 Task: Open a blank sheet, save the file as rain.odt Insert a picture of 'Rain' with name  ' Rain.png ' Apply border to the image, change style to Dashed line, color Light Green and width '2 pt'
Action: Mouse moved to (225, 170)
Screenshot: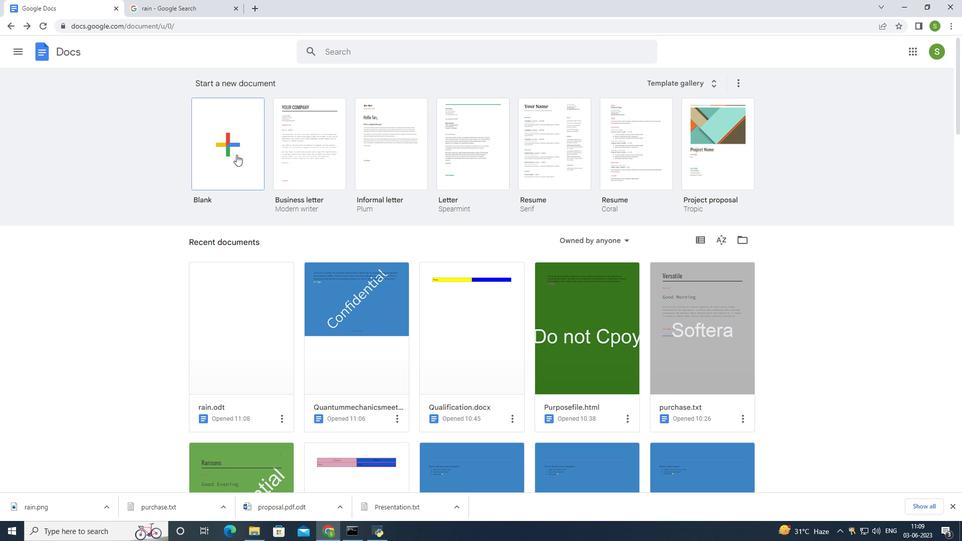 
Action: Mouse pressed left at (225, 170)
Screenshot: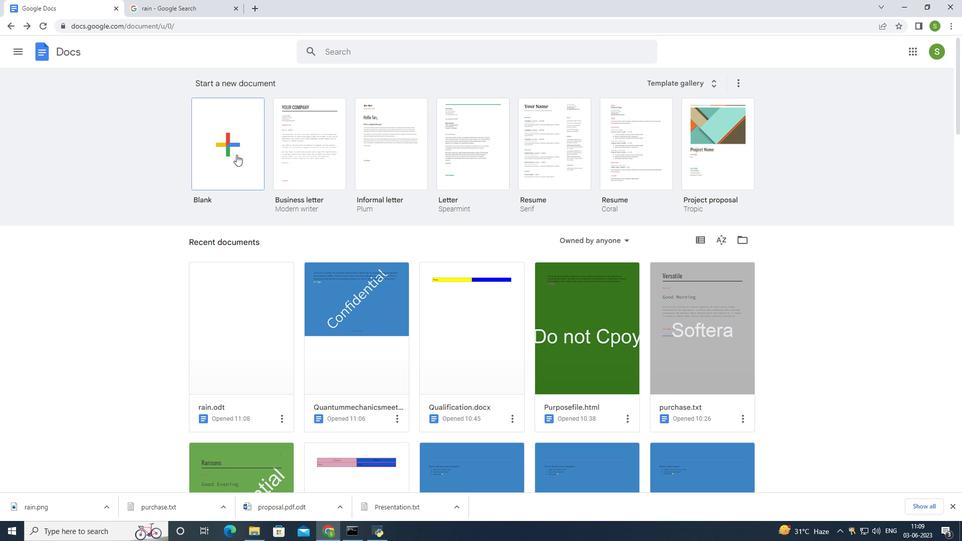 
Action: Mouse moved to (105, 44)
Screenshot: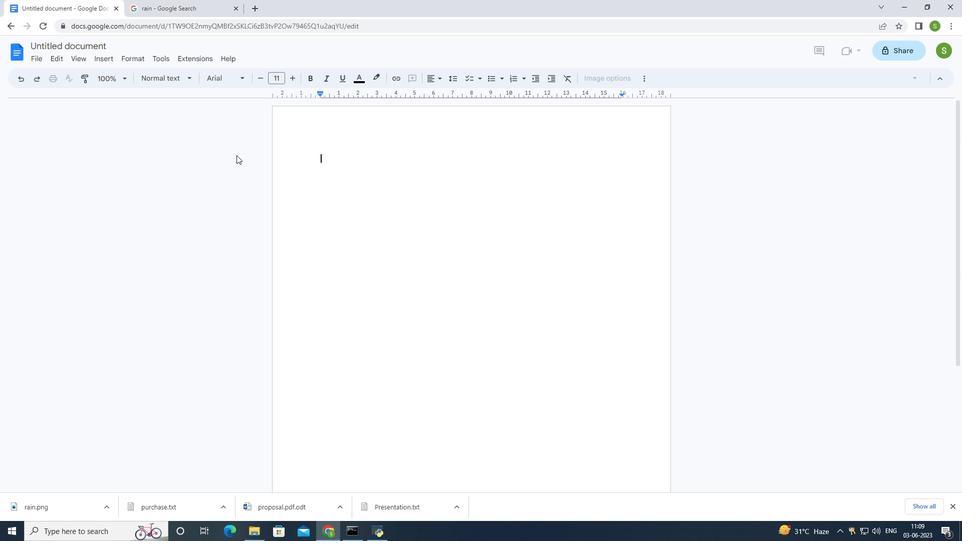 
Action: Mouse pressed left at (105, 44)
Screenshot: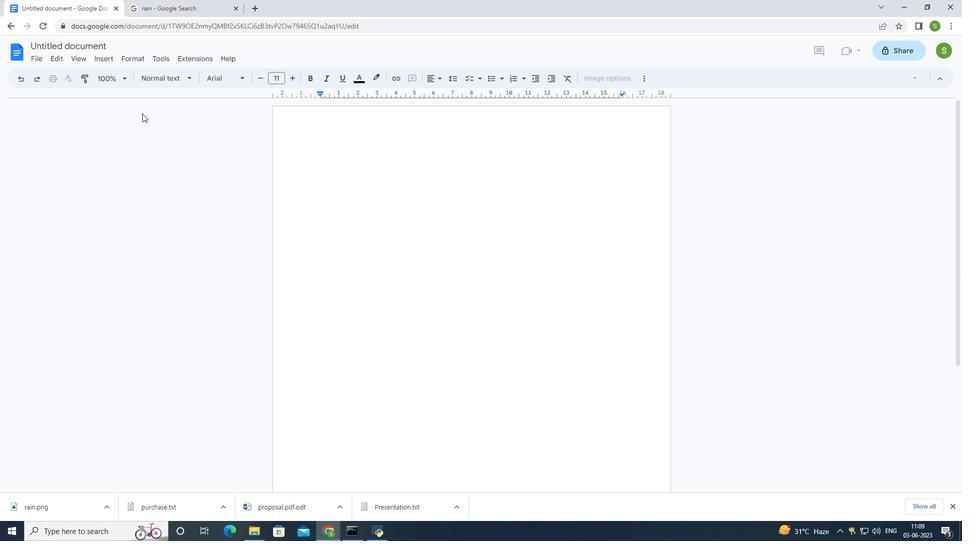 
Action: Mouse moved to (258, 333)
Screenshot: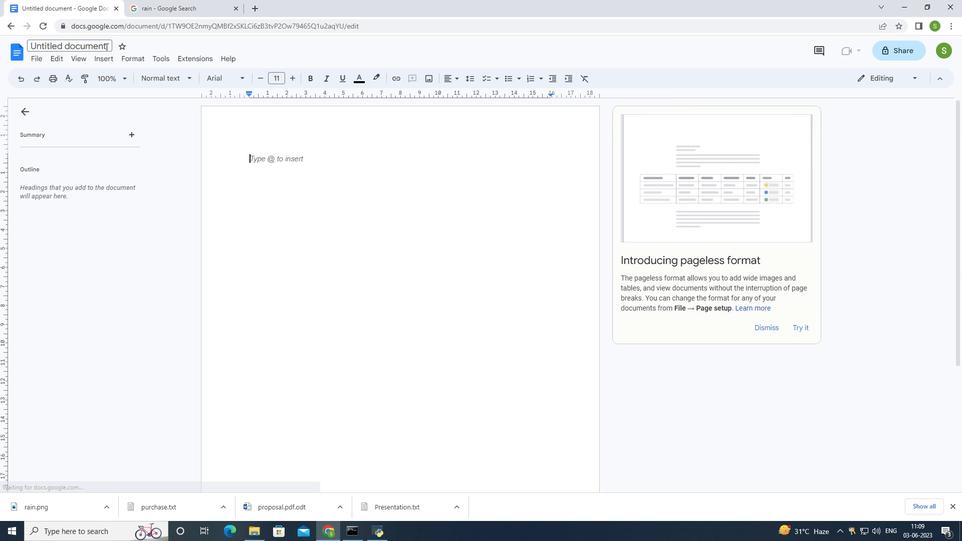 
Action: Key pressed rain.odt<Key.enter>
Screenshot: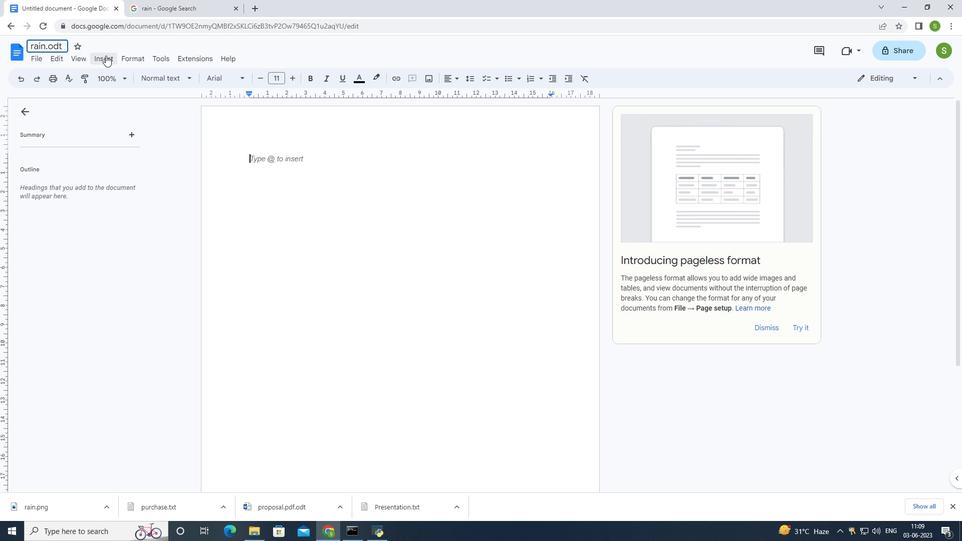 
Action: Mouse moved to (236, 154)
Screenshot: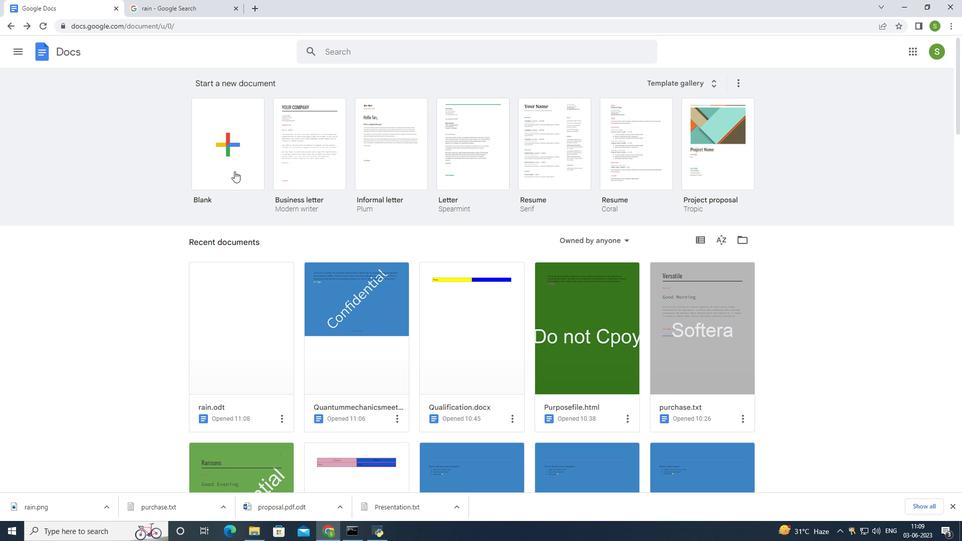 
Action: Mouse pressed left at (236, 154)
Screenshot: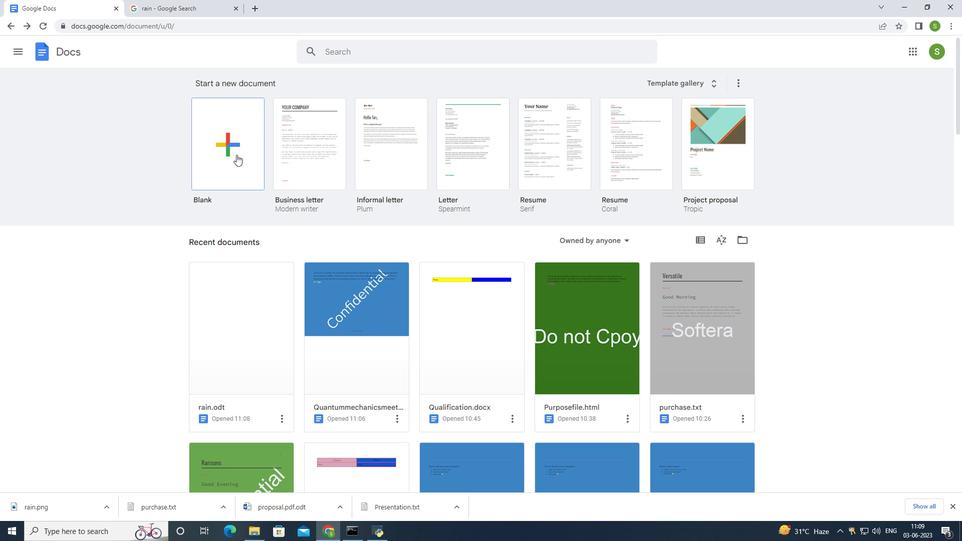 
Action: Mouse moved to (105, 47)
Screenshot: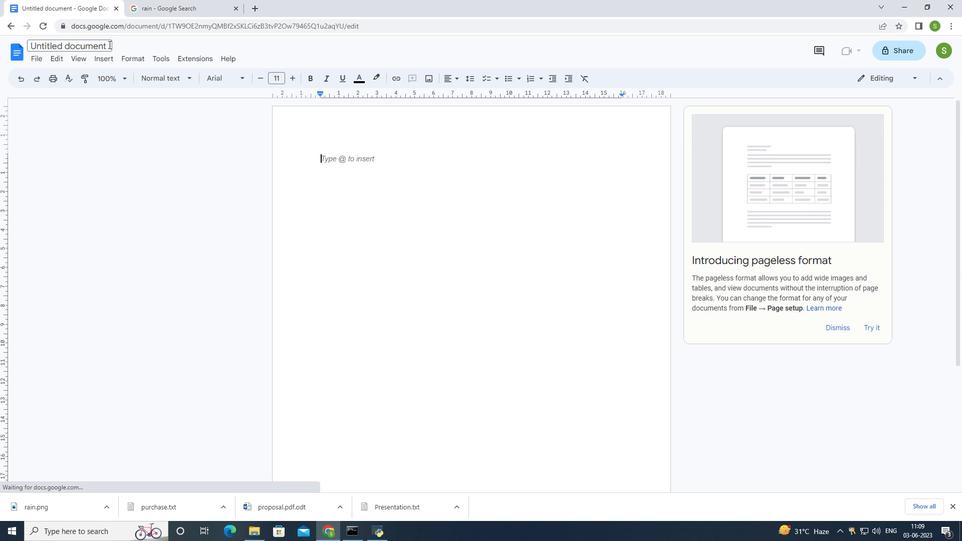 
Action: Mouse pressed left at (105, 47)
Screenshot: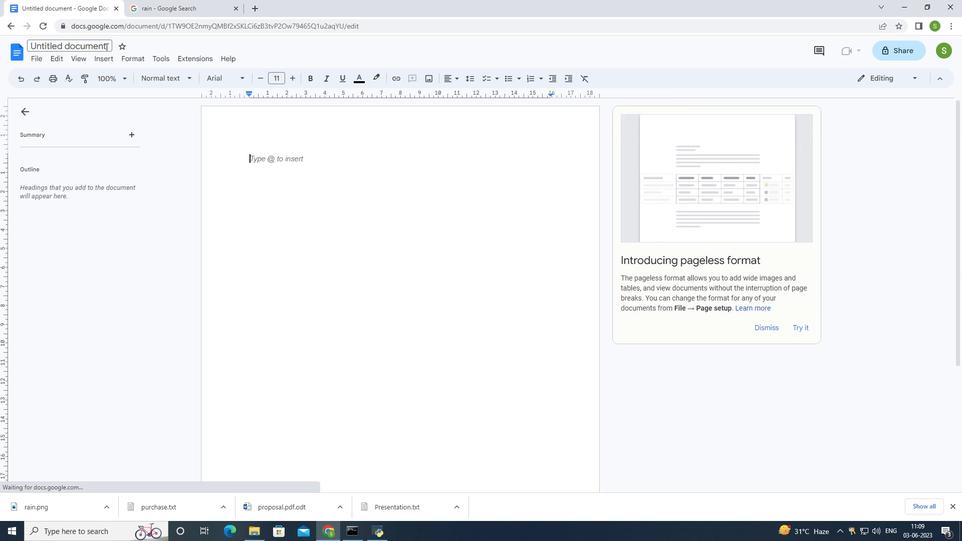 
Action: Mouse moved to (105, 55)
Screenshot: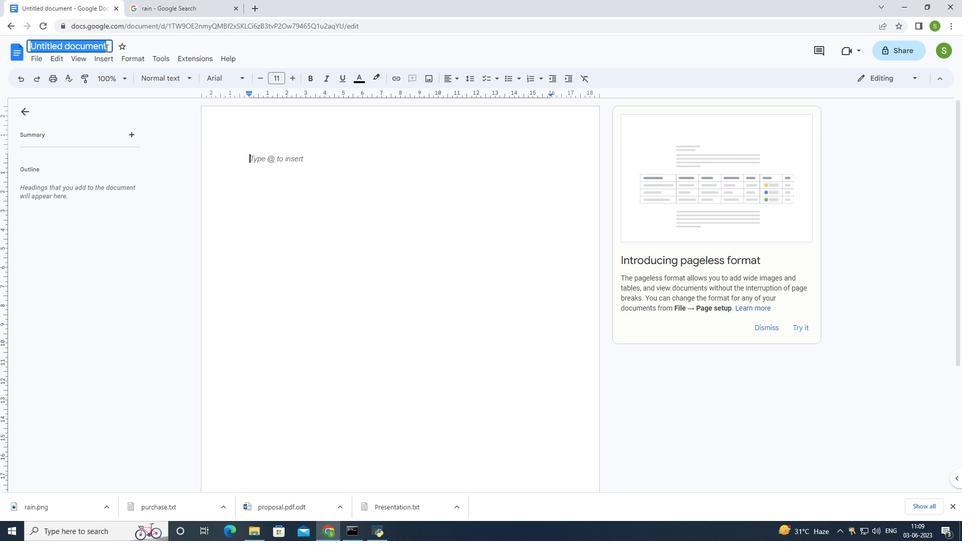 
Action: Key pressed rain.odt<Key.enter>
Screenshot: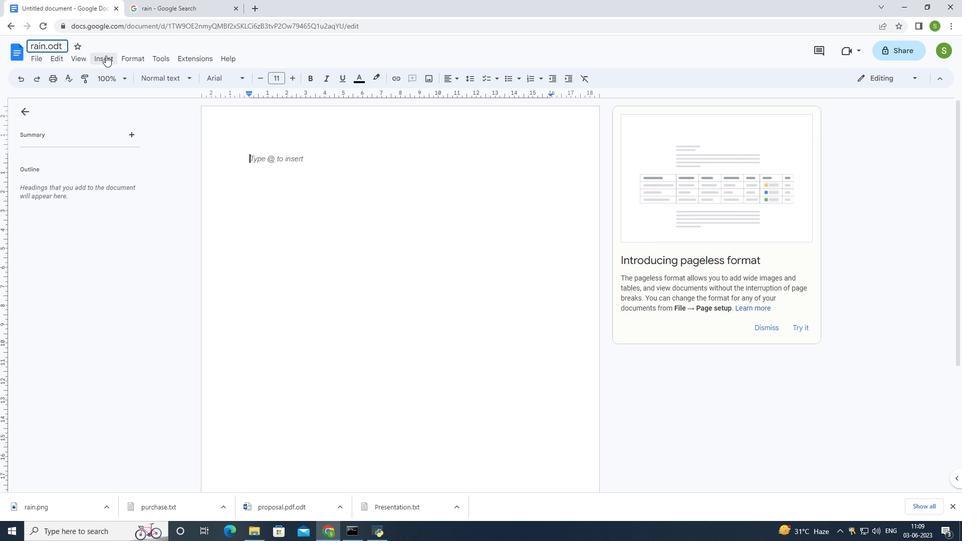 
Action: Mouse moved to (96, 59)
Screenshot: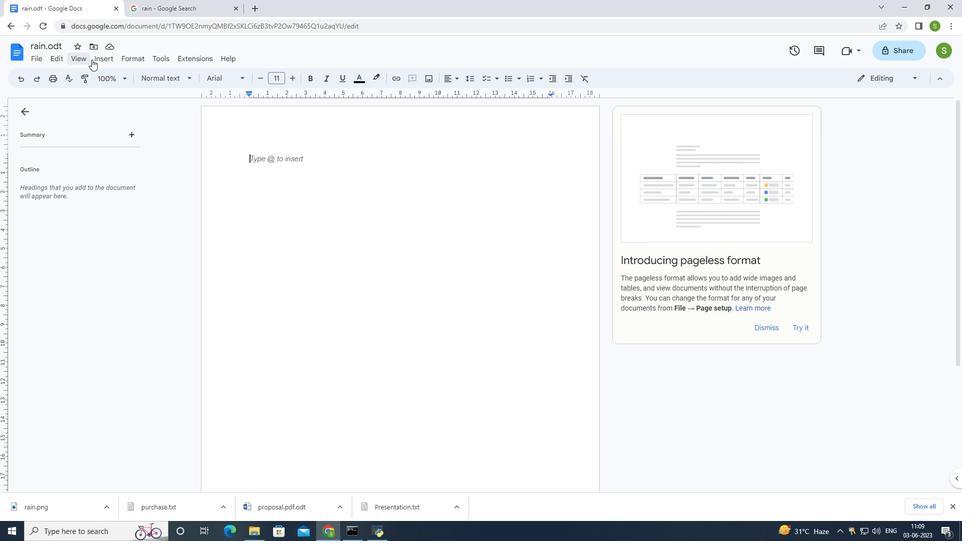 
Action: Mouse pressed left at (96, 59)
Screenshot: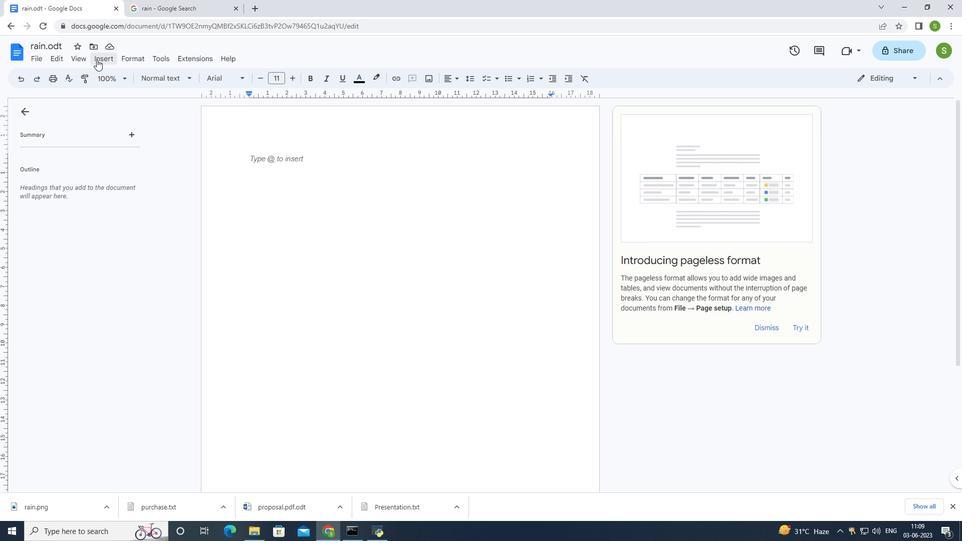 
Action: Mouse moved to (118, 73)
Screenshot: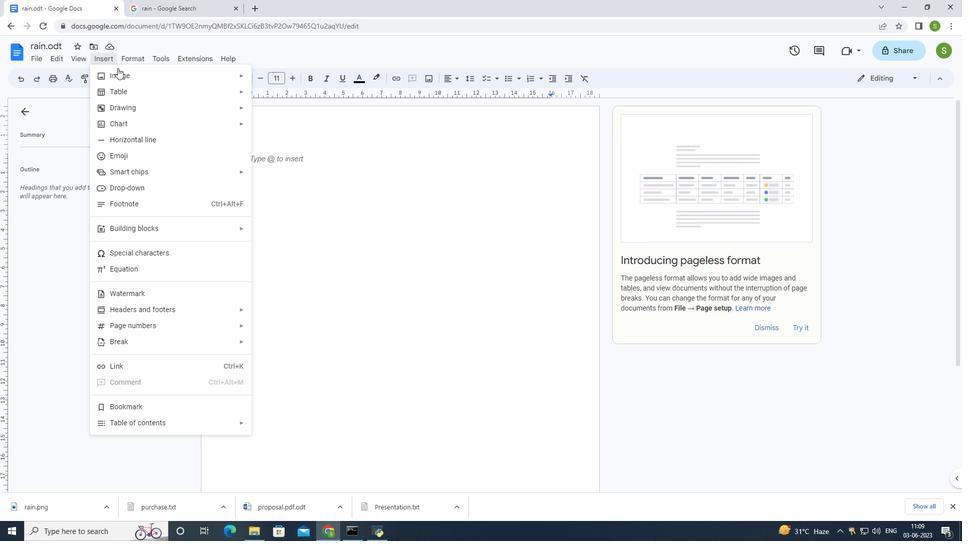 
Action: Mouse pressed left at (118, 73)
Screenshot: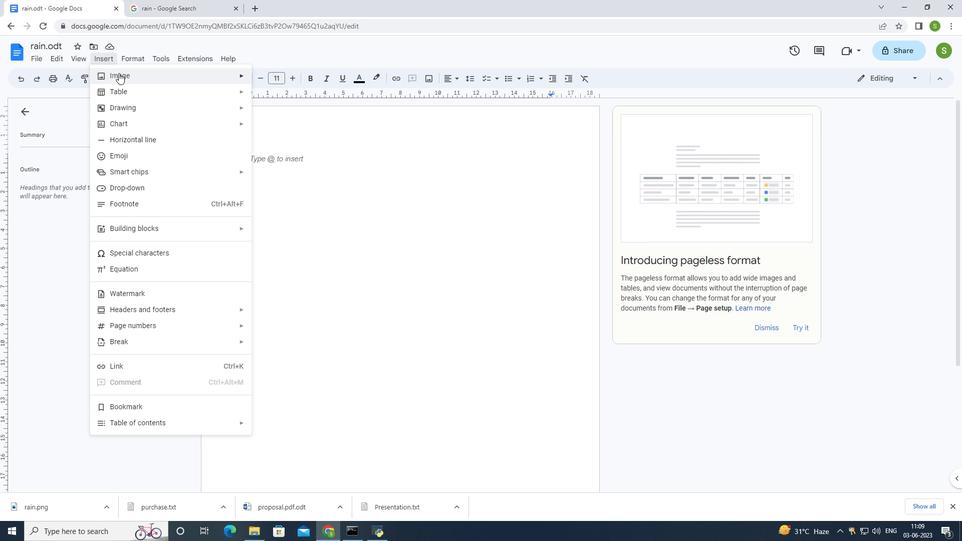 
Action: Mouse moved to (314, 82)
Screenshot: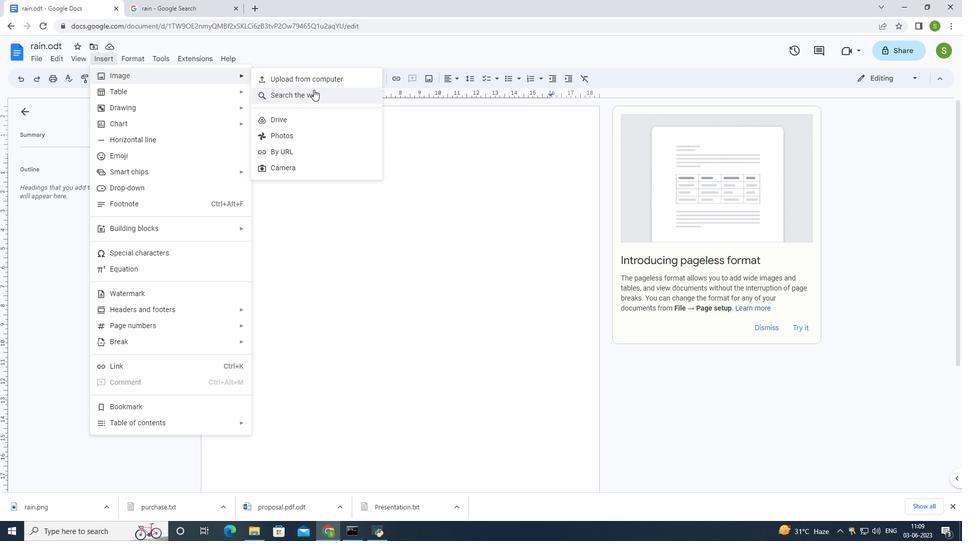 
Action: Mouse pressed left at (314, 82)
Screenshot: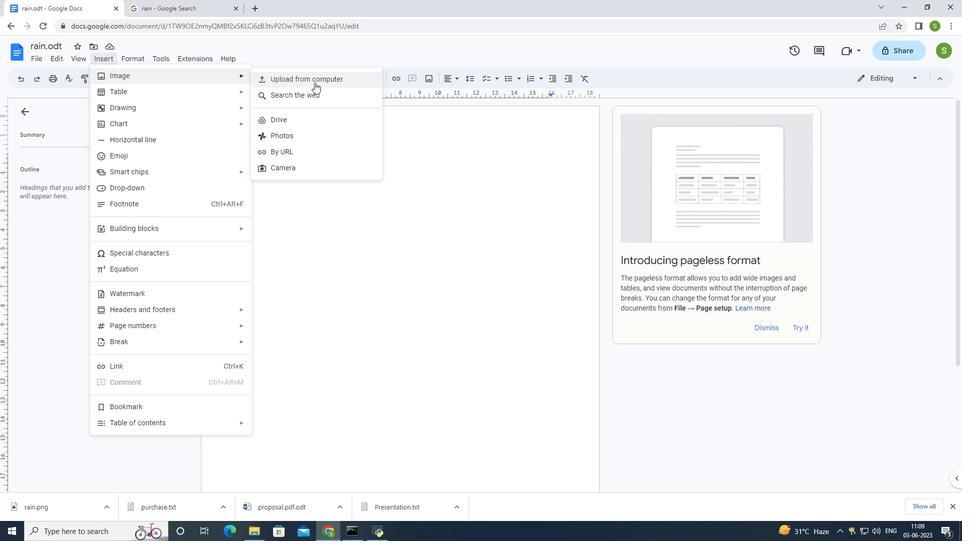 
Action: Mouse moved to (112, 81)
Screenshot: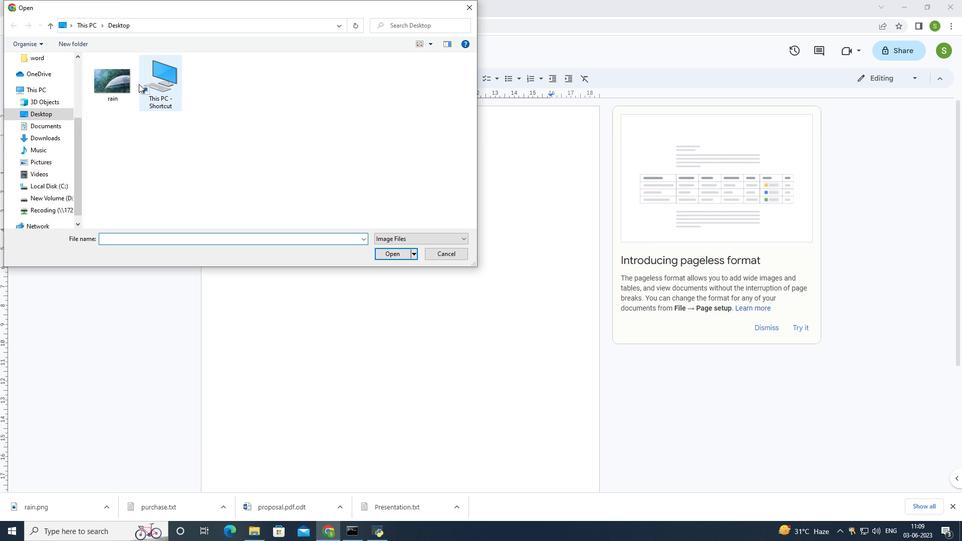 
Action: Mouse pressed left at (112, 81)
Screenshot: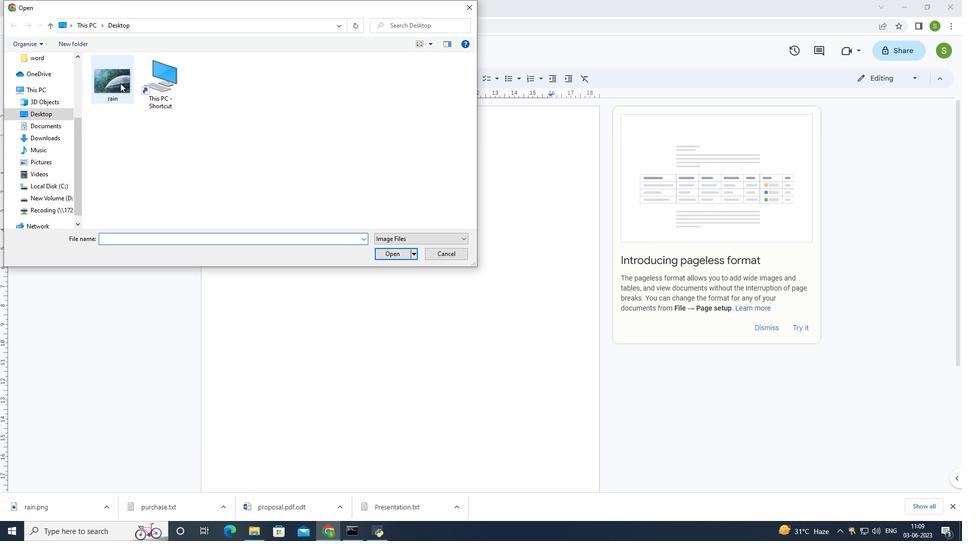 
Action: Mouse moved to (394, 255)
Screenshot: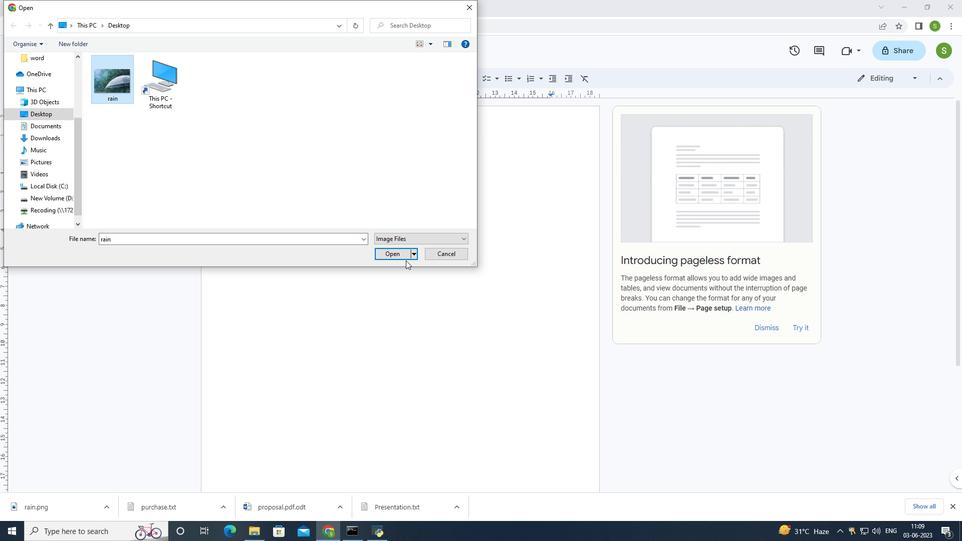
Action: Mouse pressed left at (394, 255)
Screenshot: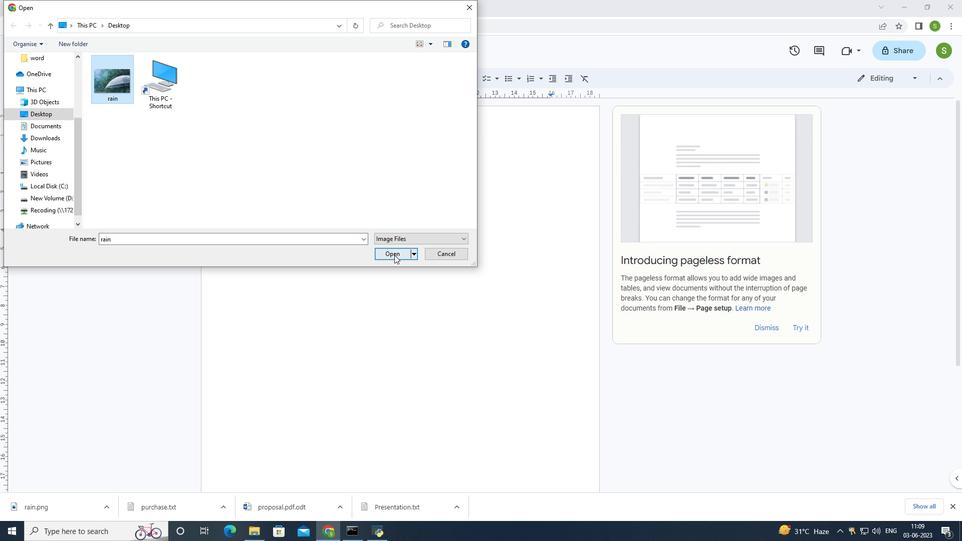 
Action: Mouse moved to (419, 243)
Screenshot: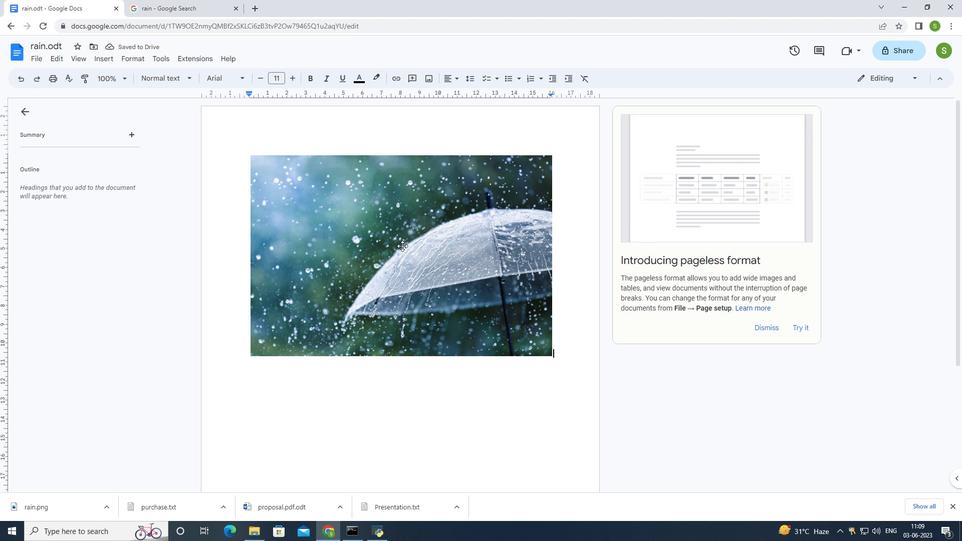 
Action: Mouse pressed left at (419, 243)
Screenshot: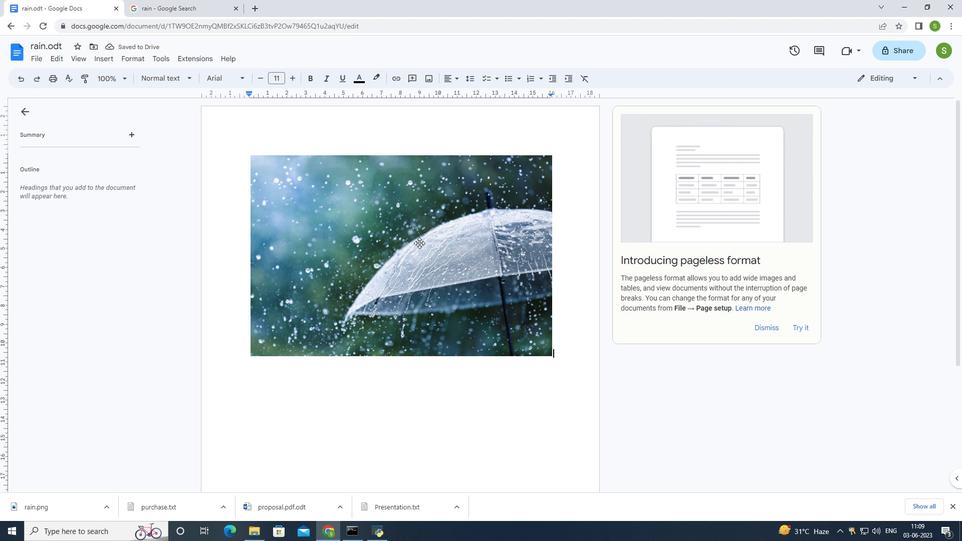 
Action: Mouse moved to (379, 78)
Screenshot: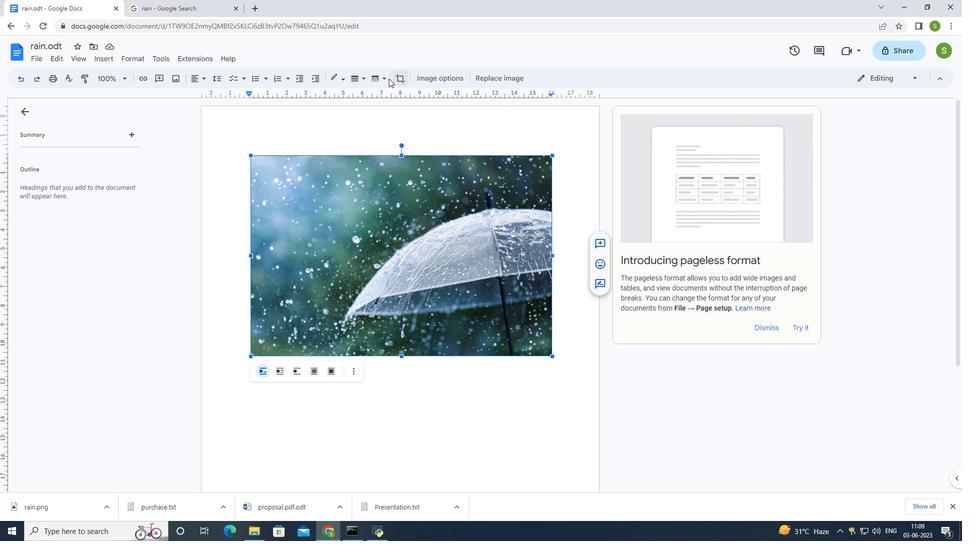 
Action: Mouse pressed left at (379, 78)
Screenshot: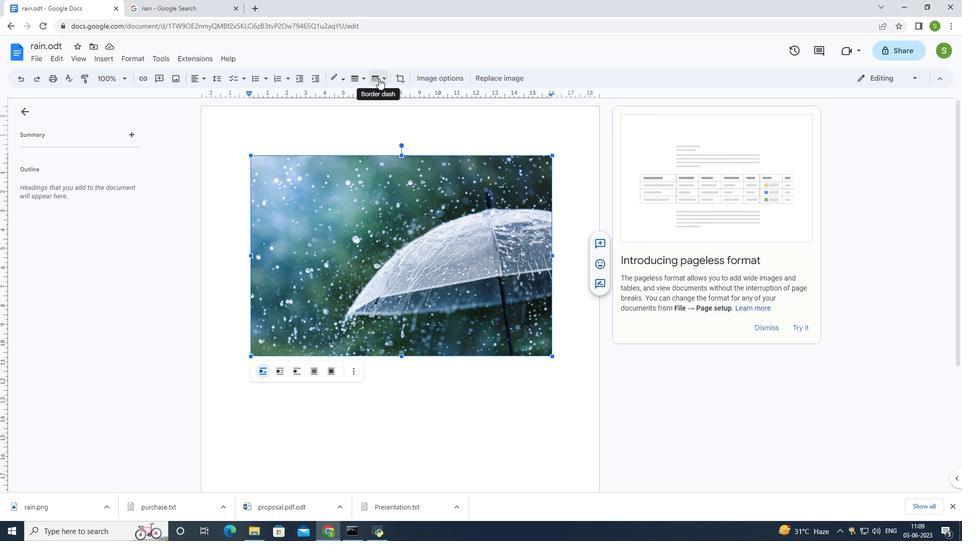 
Action: Mouse moved to (394, 129)
Screenshot: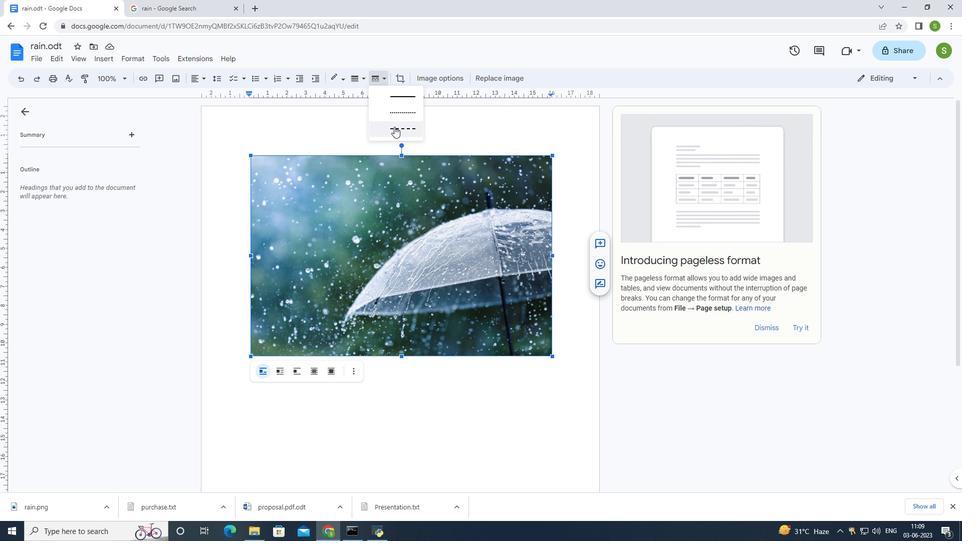 
Action: Mouse pressed left at (394, 129)
Screenshot: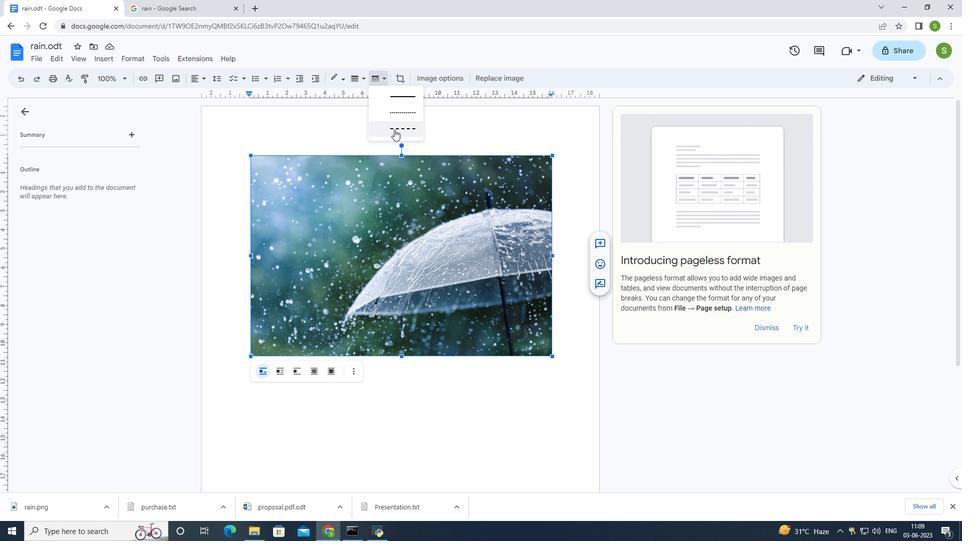 
Action: Mouse moved to (335, 80)
Screenshot: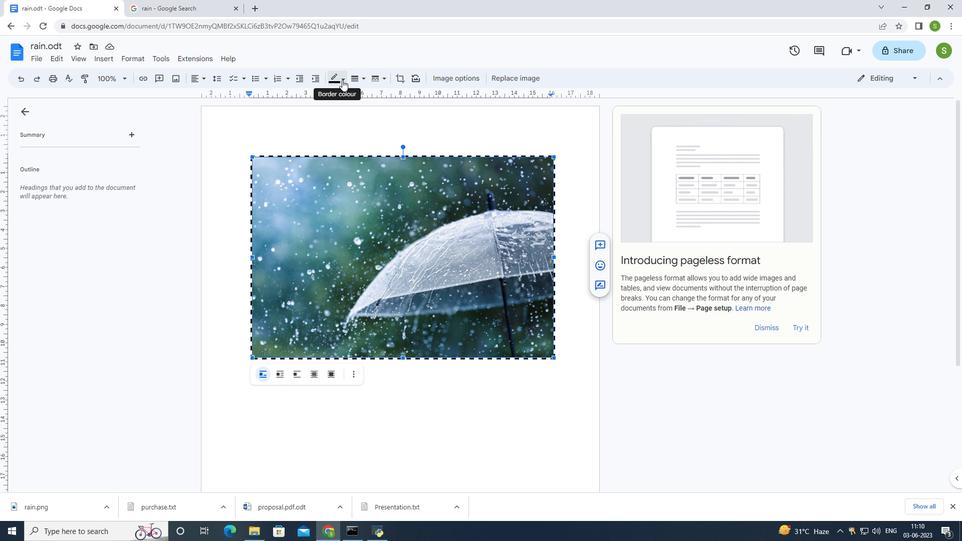 
Action: Mouse pressed left at (335, 80)
Screenshot: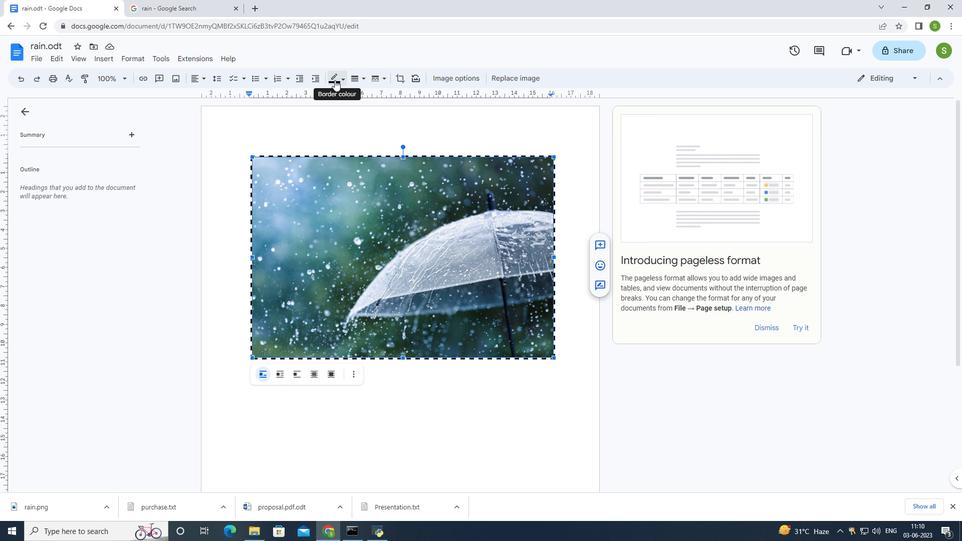 
Action: Mouse moved to (382, 125)
Screenshot: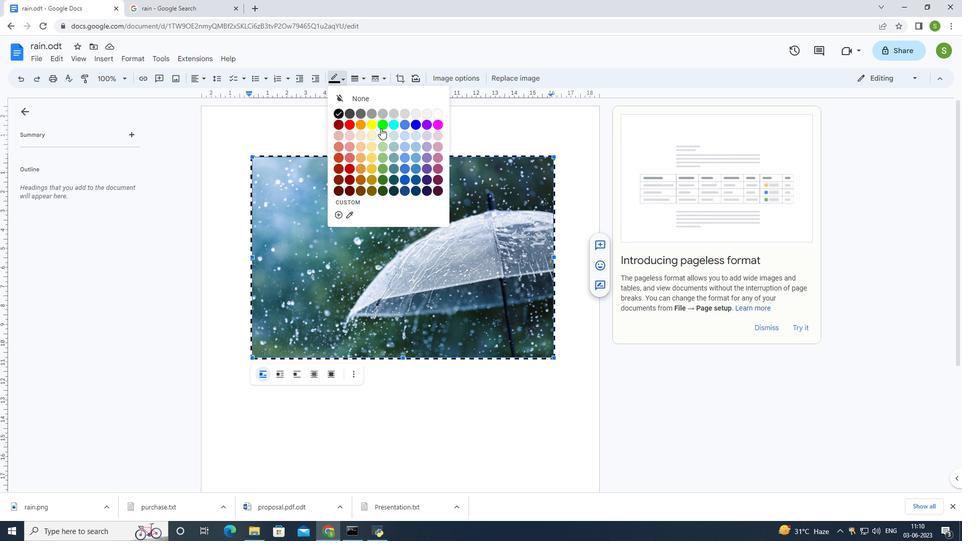 
Action: Mouse pressed left at (382, 125)
Screenshot: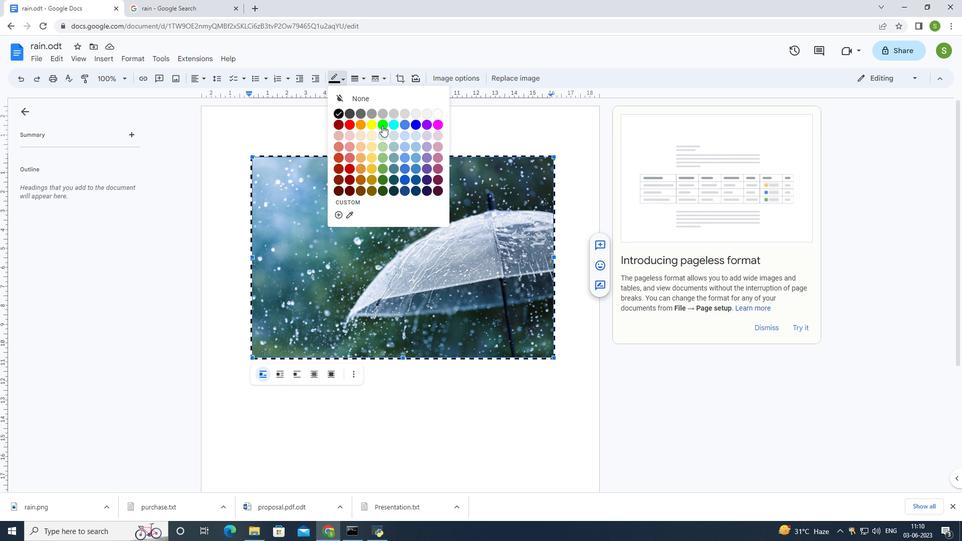 
Action: Mouse moved to (360, 81)
Screenshot: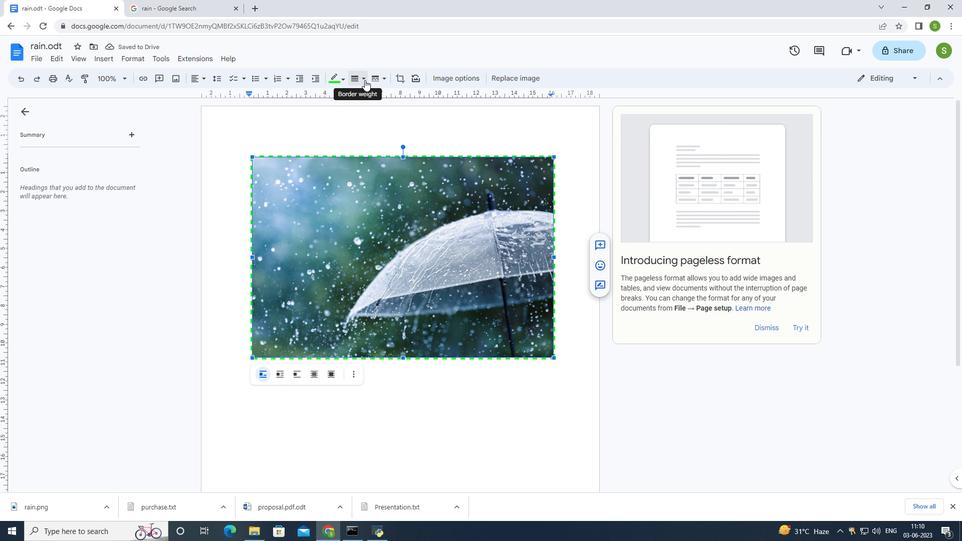 
Action: Mouse pressed left at (360, 81)
Screenshot: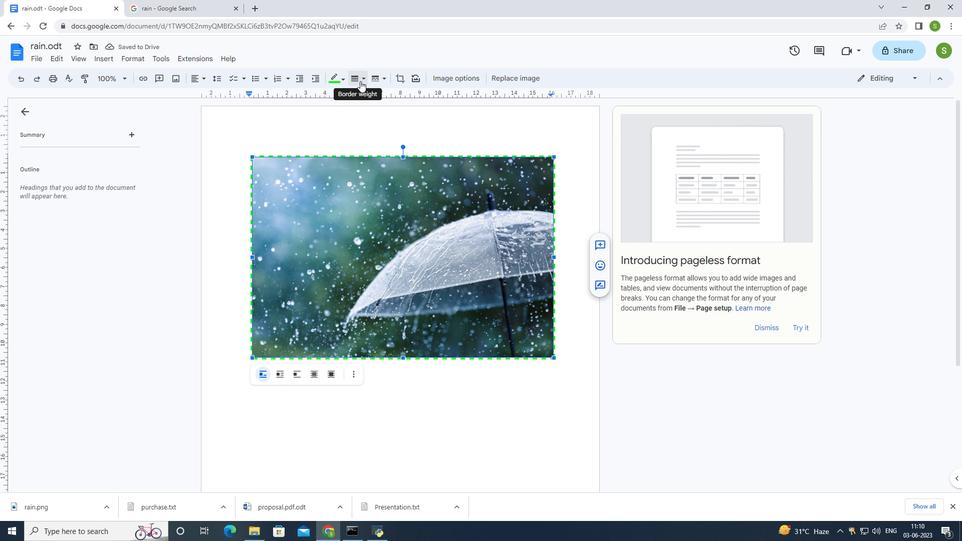 
Action: Mouse moved to (362, 110)
Screenshot: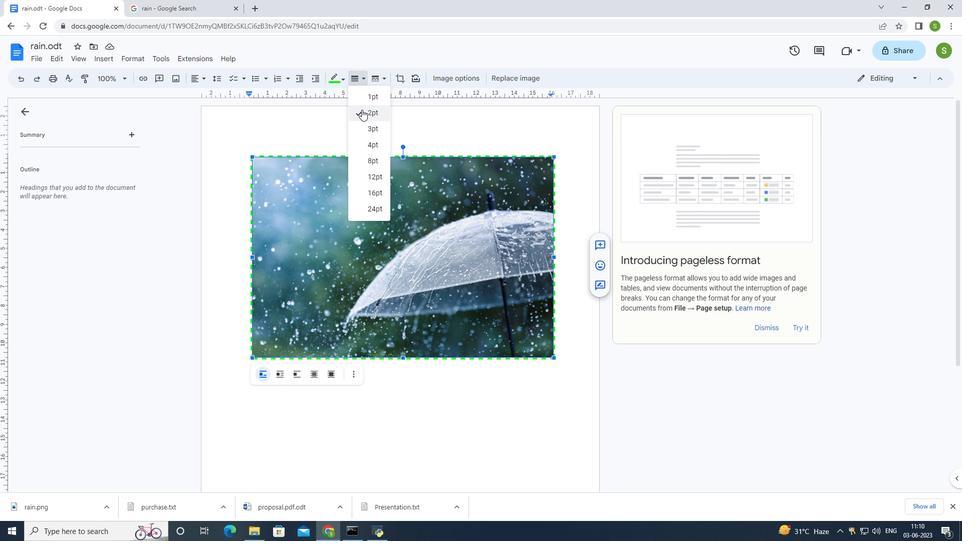 
Action: Mouse pressed left at (362, 110)
Screenshot: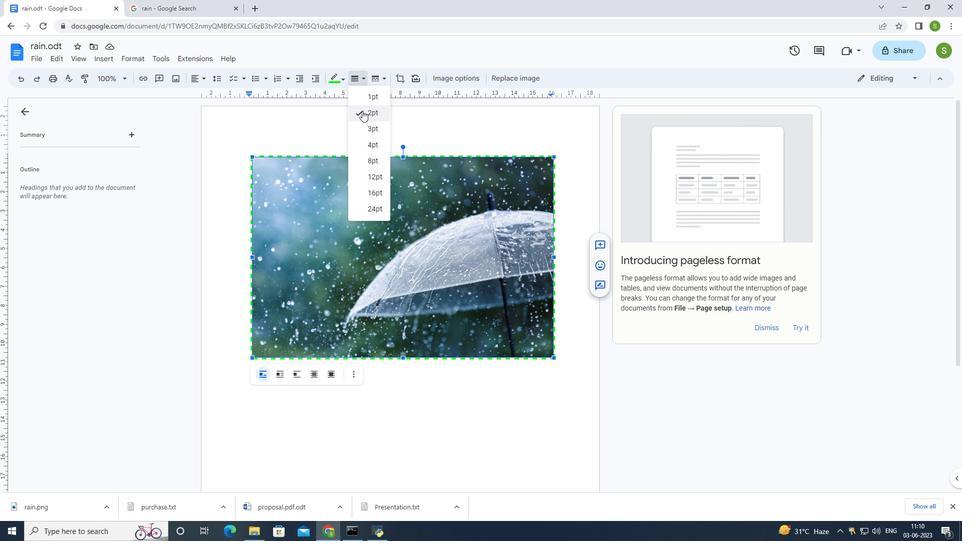 
Action: Mouse moved to (428, 132)
Screenshot: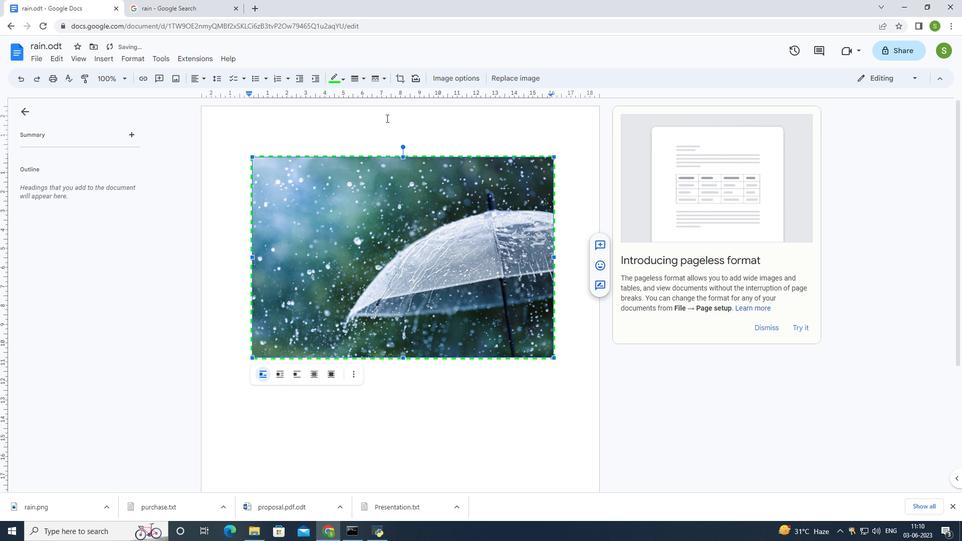 
Action: Mouse pressed left at (428, 132)
Screenshot: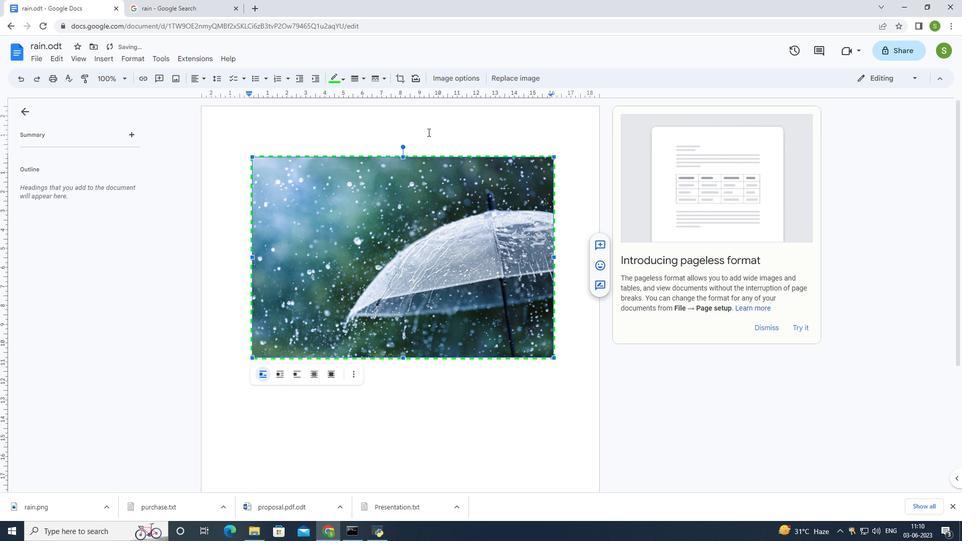 
Action: Mouse moved to (417, 136)
Screenshot: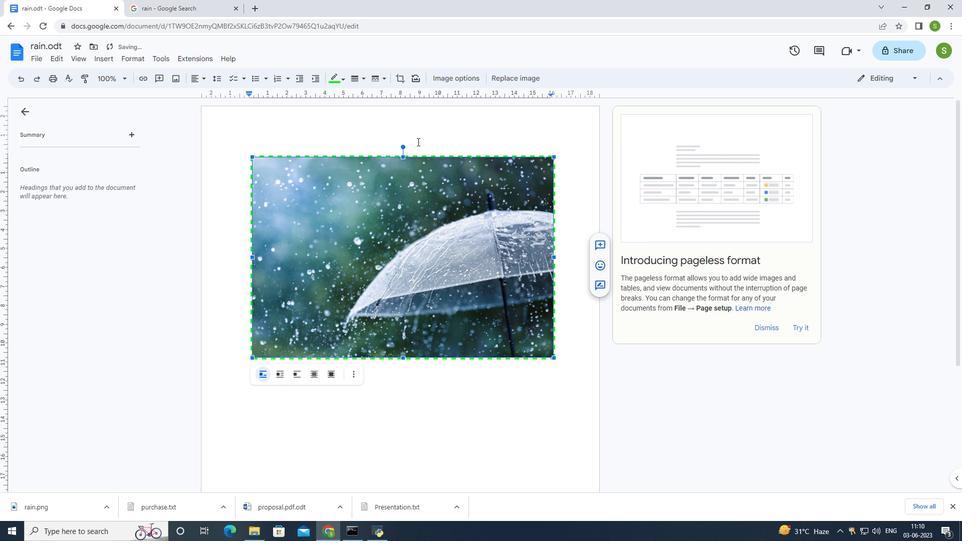 
